 Task: Select "Click send".
Action: Mouse moved to (673, 73)
Screenshot: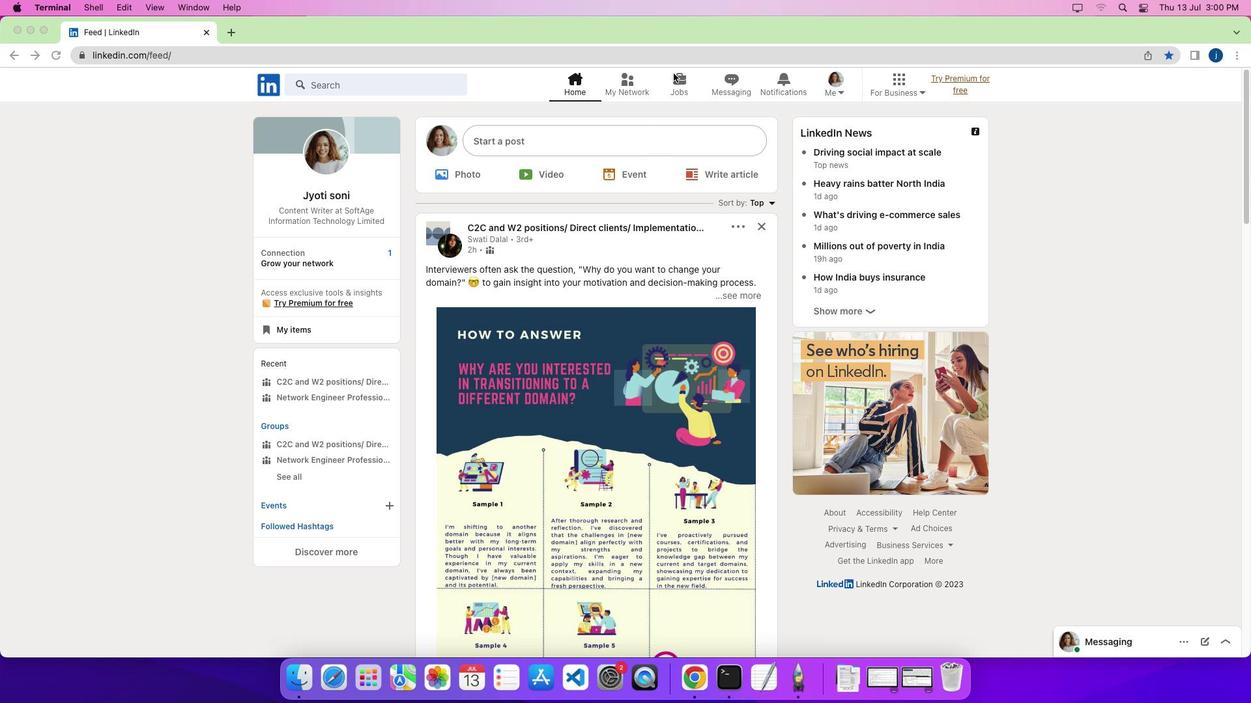 
Action: Mouse pressed left at (673, 73)
Screenshot: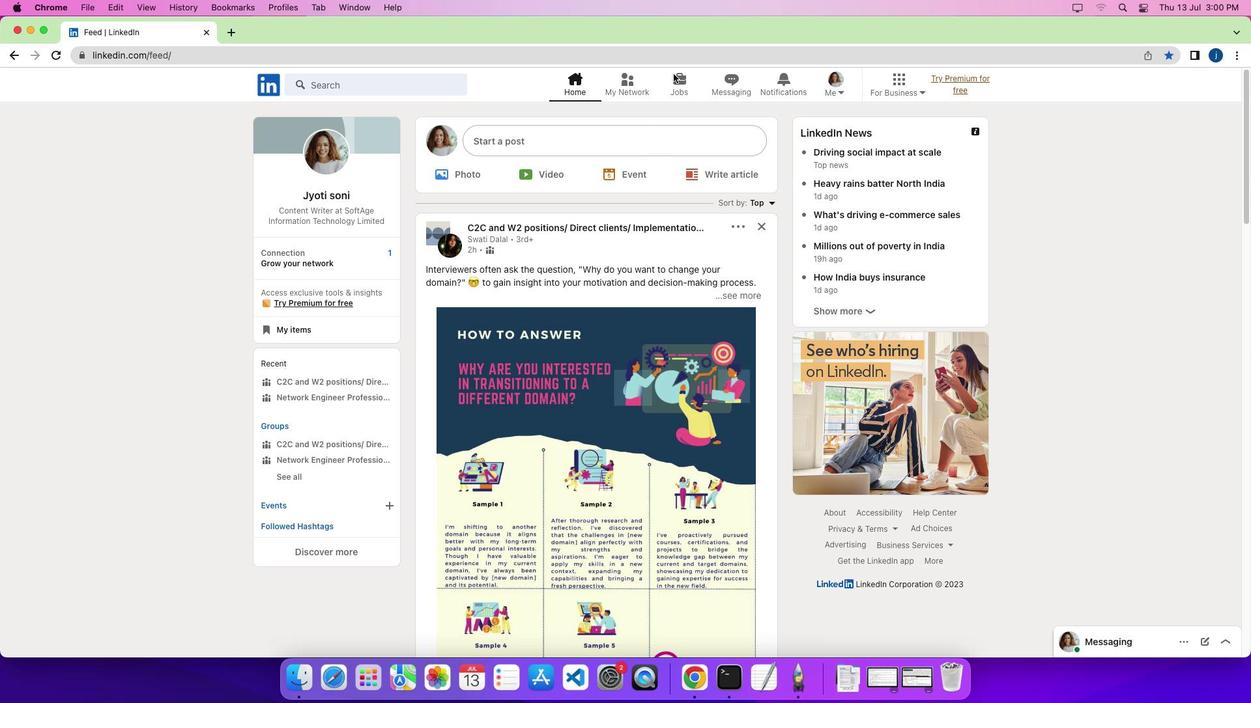 
Action: Mouse moved to (675, 74)
Screenshot: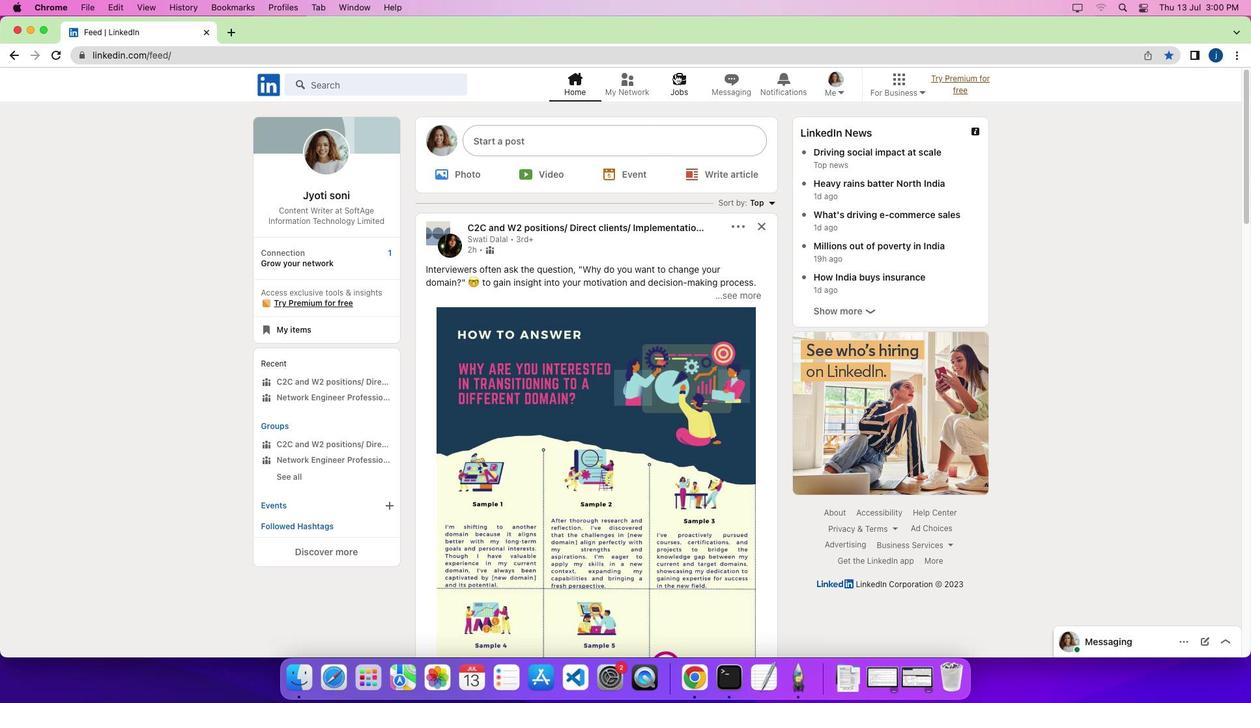 
Action: Mouse pressed left at (675, 74)
Screenshot: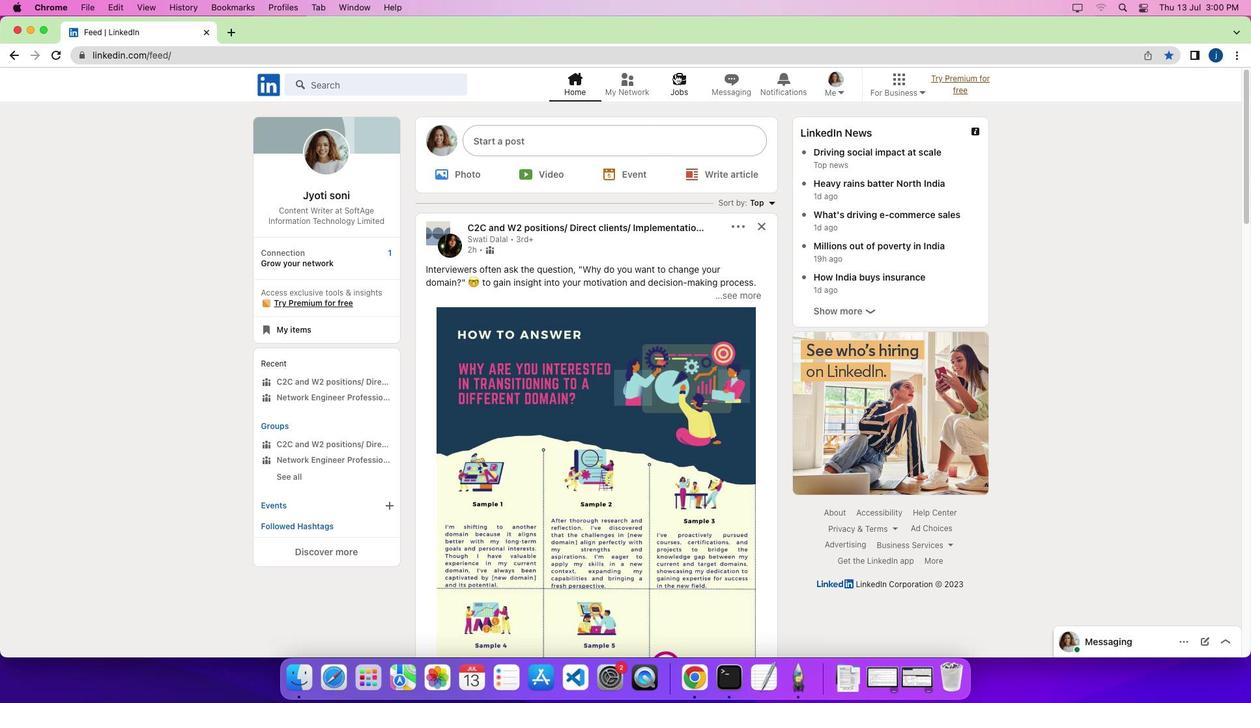 
Action: Mouse moved to (318, 348)
Screenshot: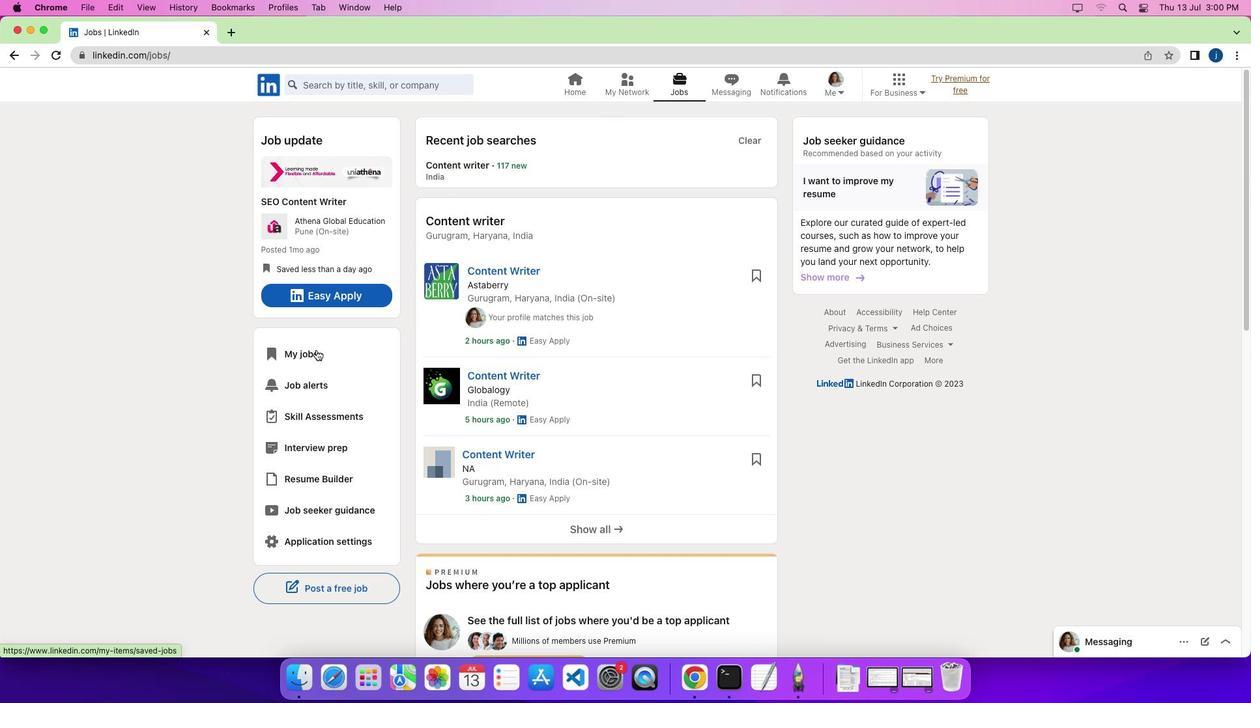 
Action: Mouse pressed left at (318, 348)
Screenshot: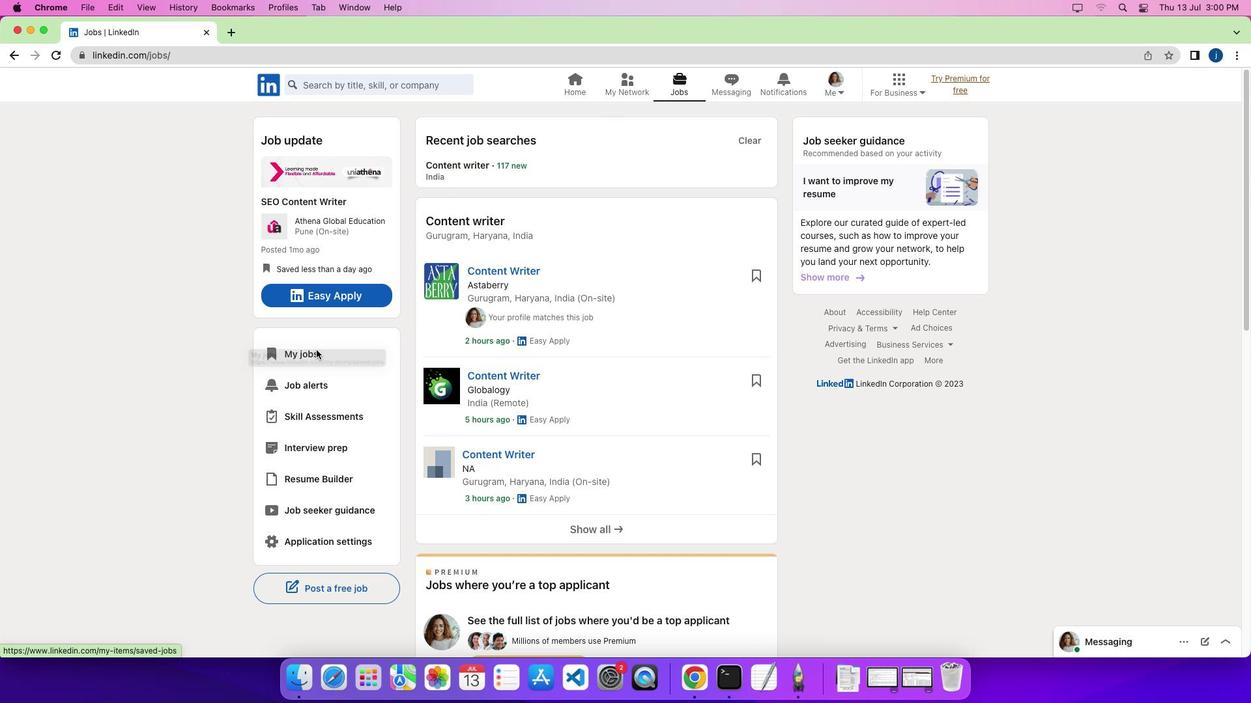 
Action: Mouse moved to (318, 351)
Screenshot: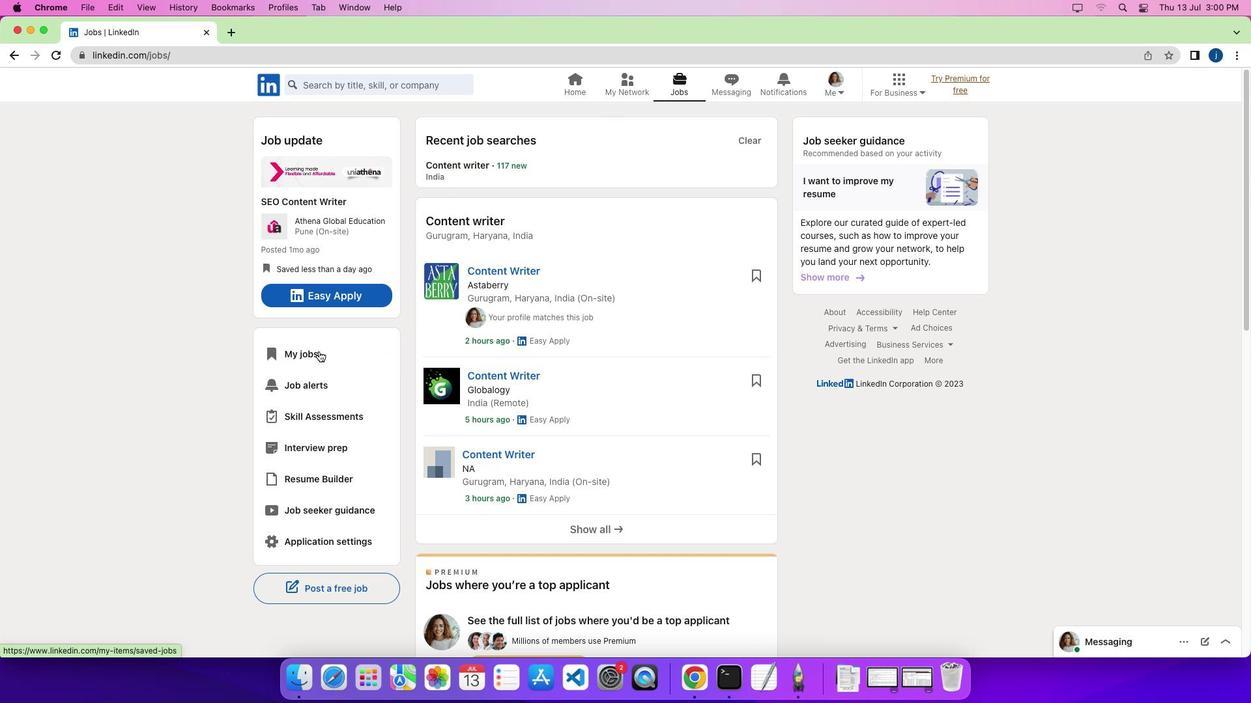 
Action: Mouse pressed left at (318, 351)
Screenshot: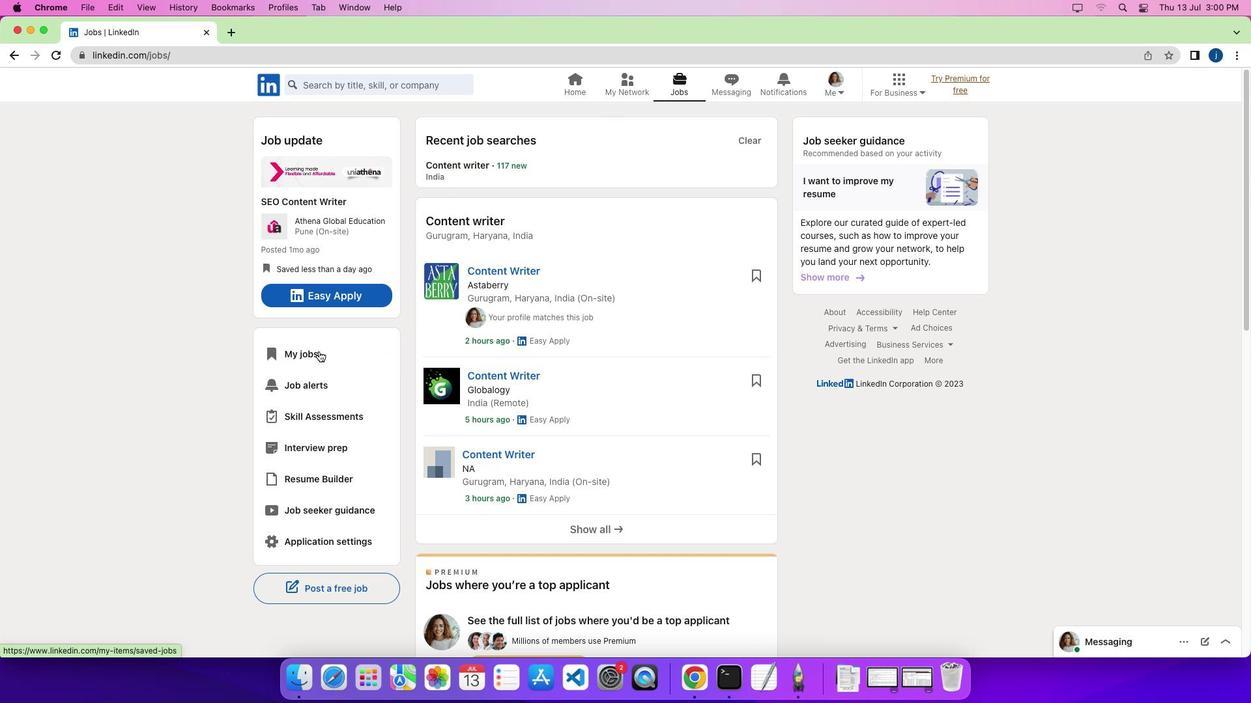 
Action: Mouse moved to (744, 194)
Screenshot: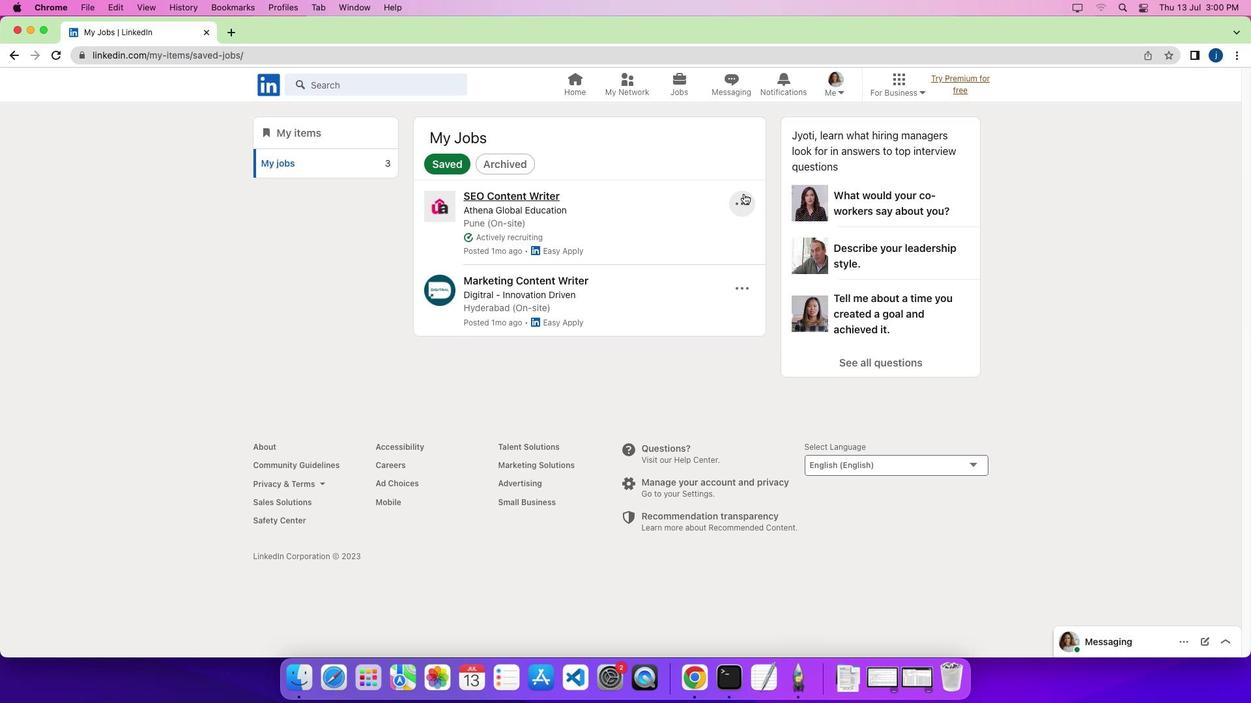 
Action: Mouse pressed left at (744, 194)
Screenshot: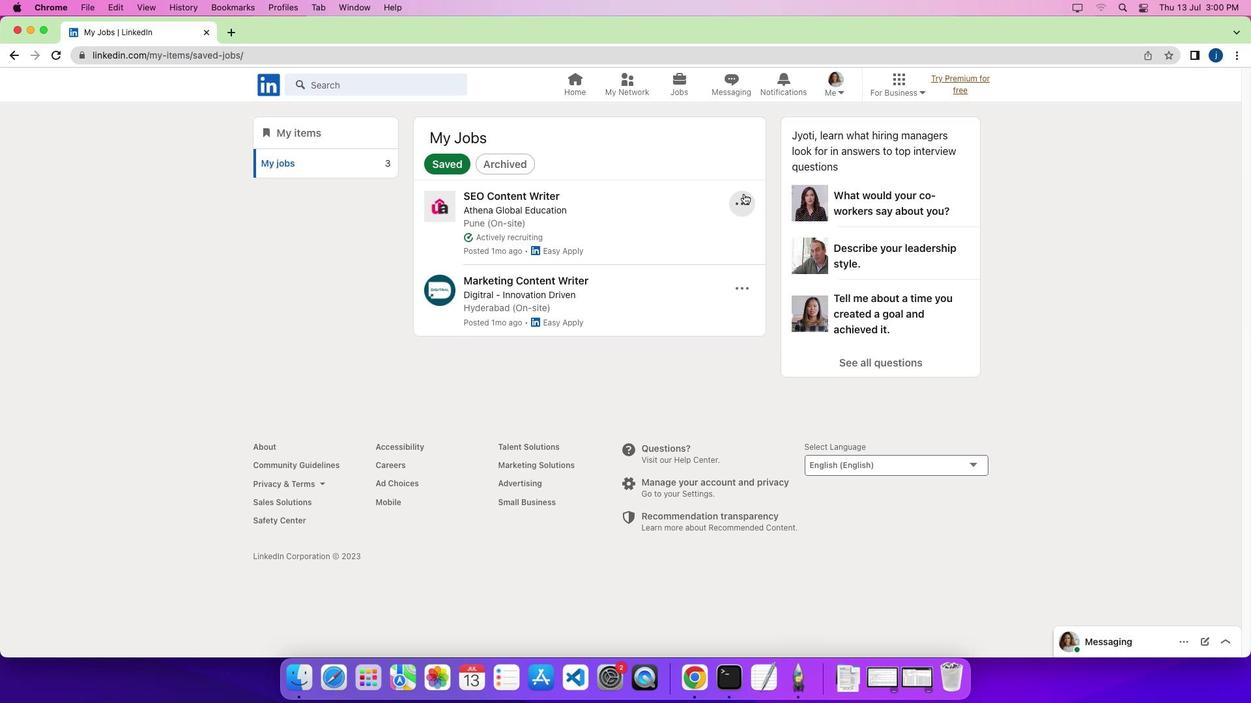 
Action: Mouse moved to (719, 256)
Screenshot: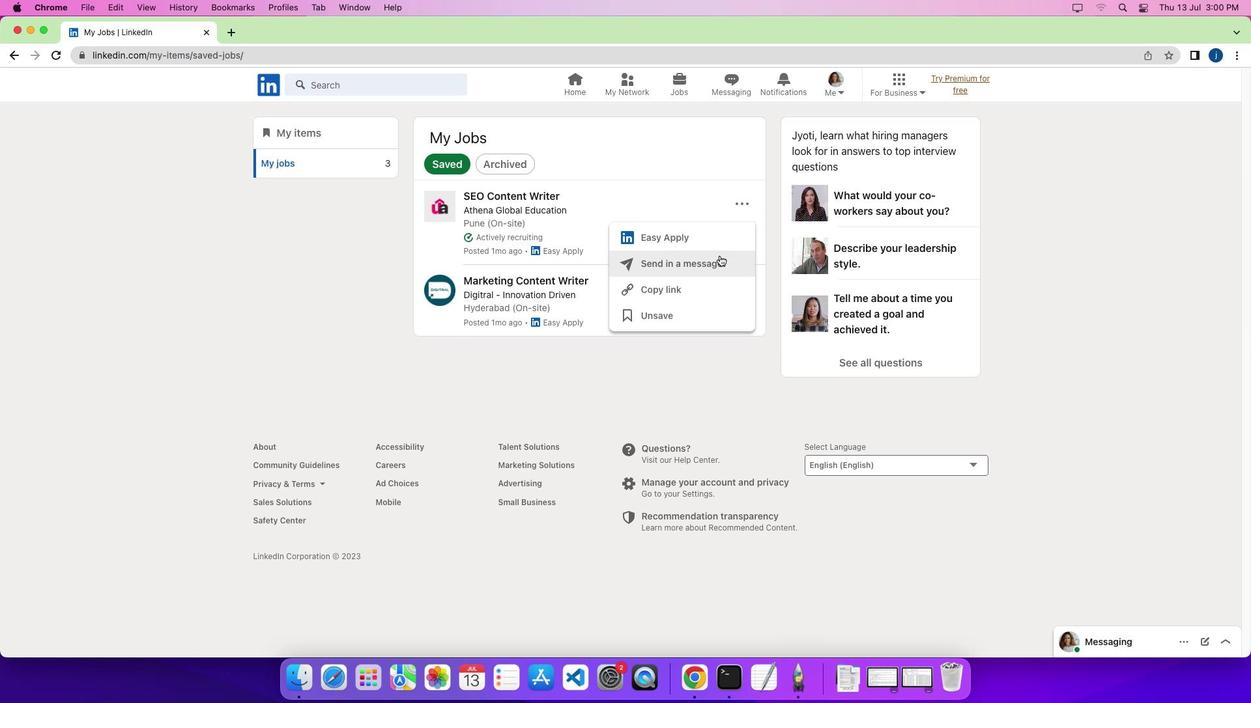 
Action: Mouse pressed left at (719, 256)
Screenshot: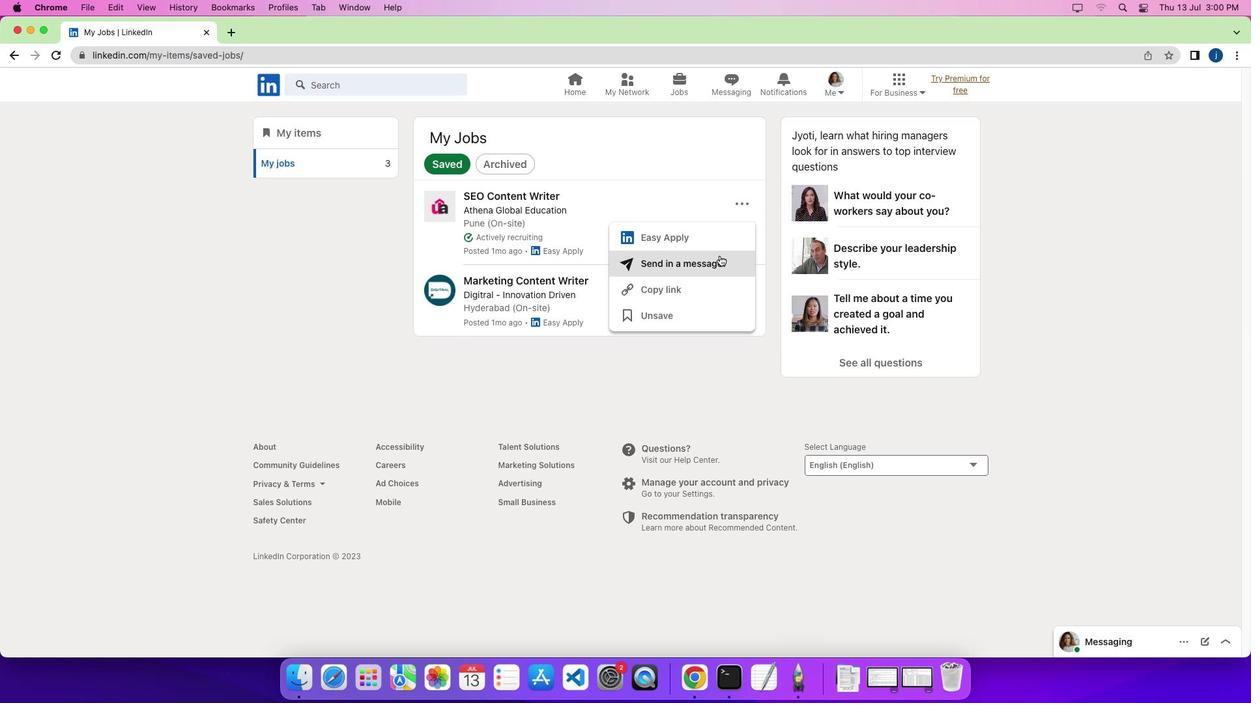 
Action: Mouse moved to (1021, 651)
Screenshot: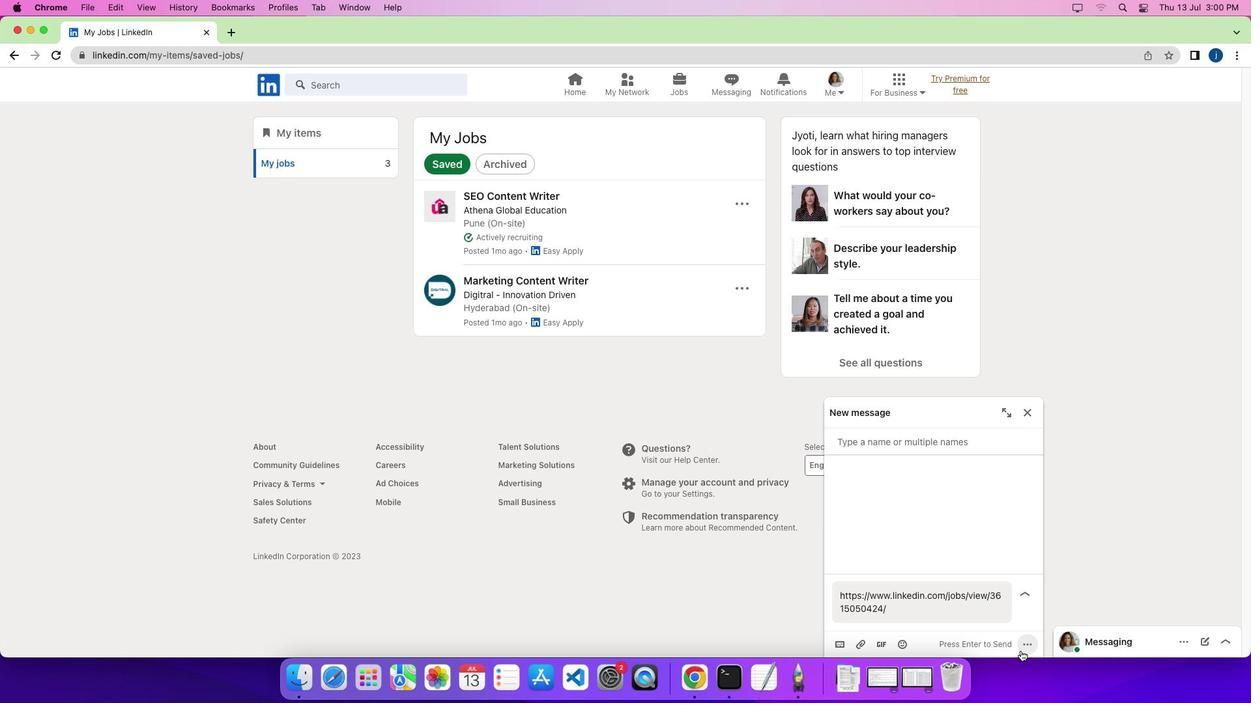 
Action: Mouse pressed left at (1021, 651)
Screenshot: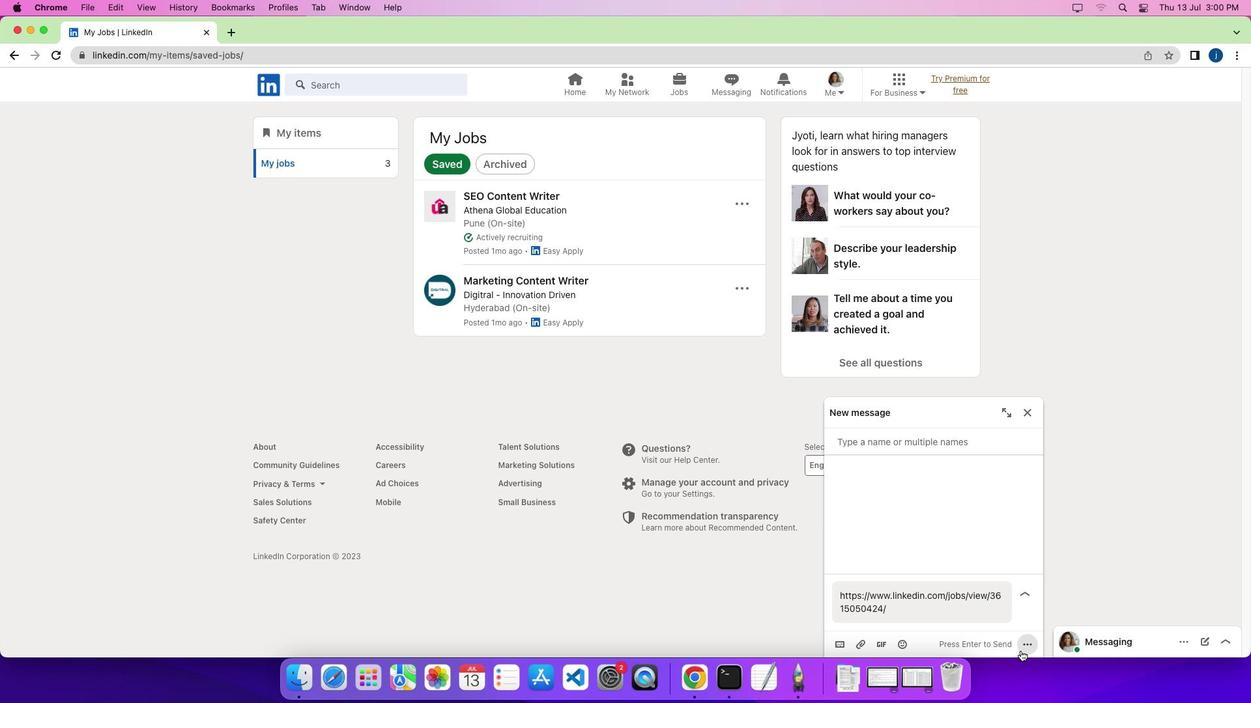 
Action: Mouse moved to (942, 598)
Screenshot: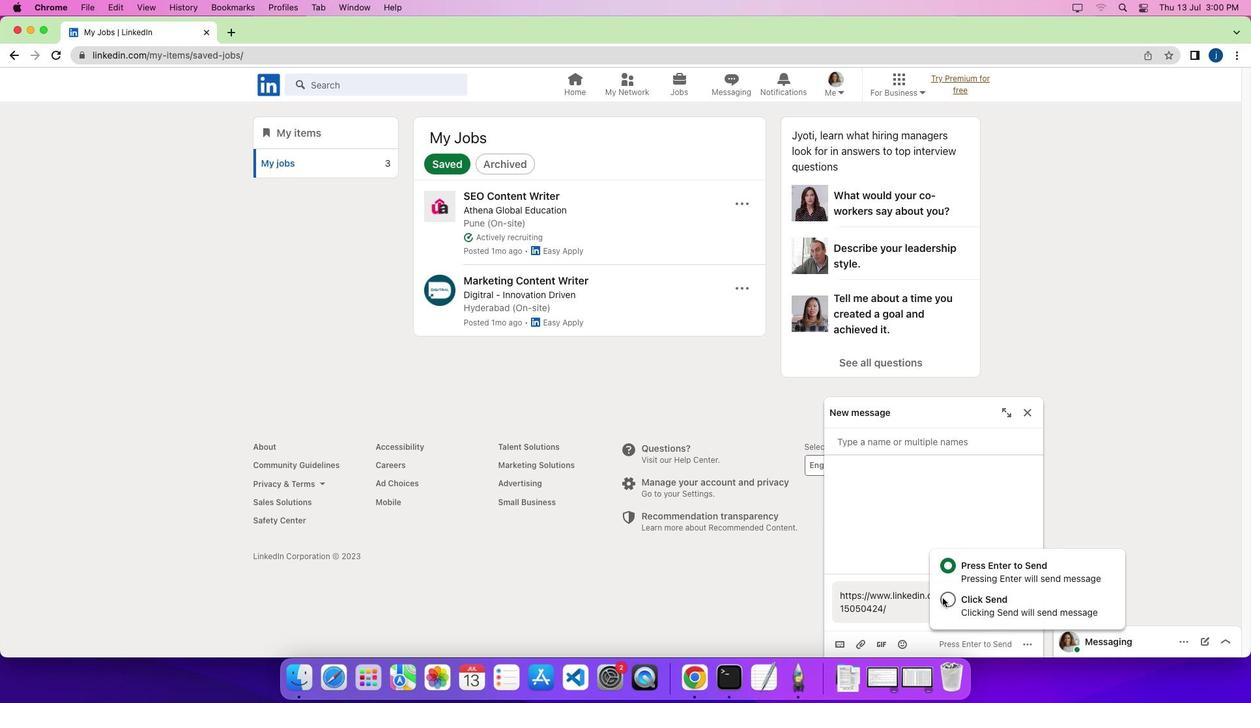 
Action: Mouse pressed left at (942, 598)
Screenshot: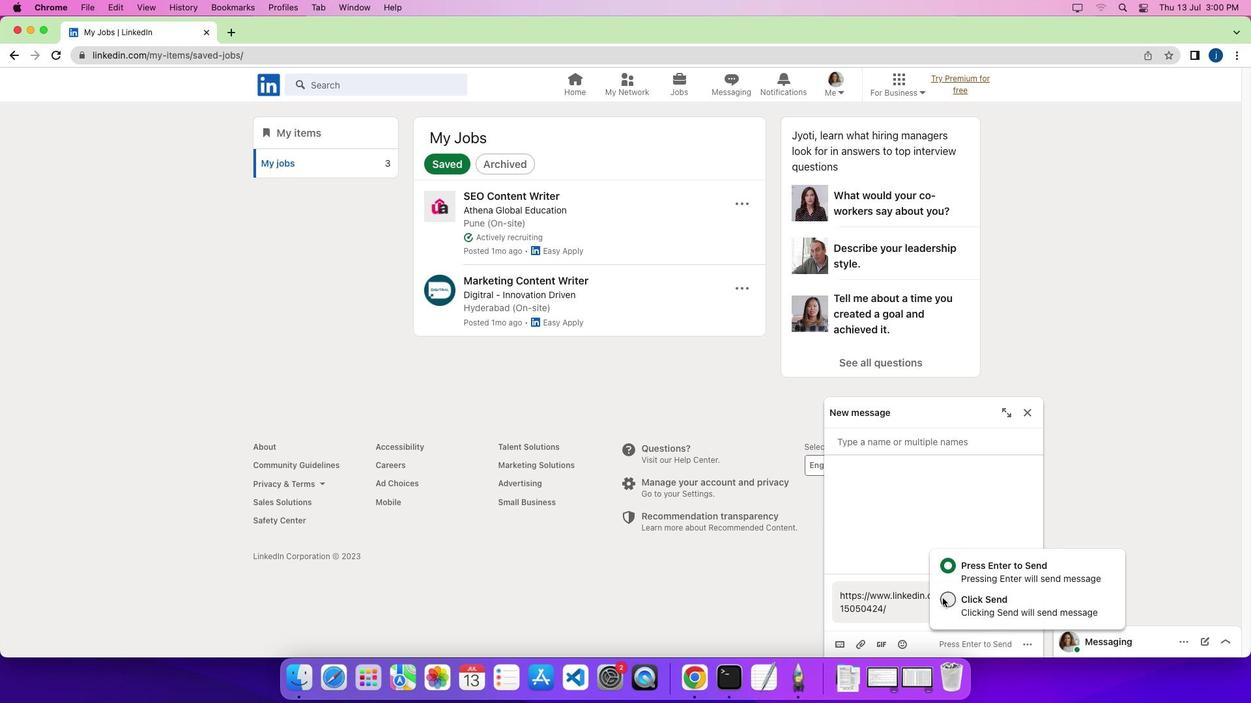 
Action: Mouse moved to (973, 606)
Screenshot: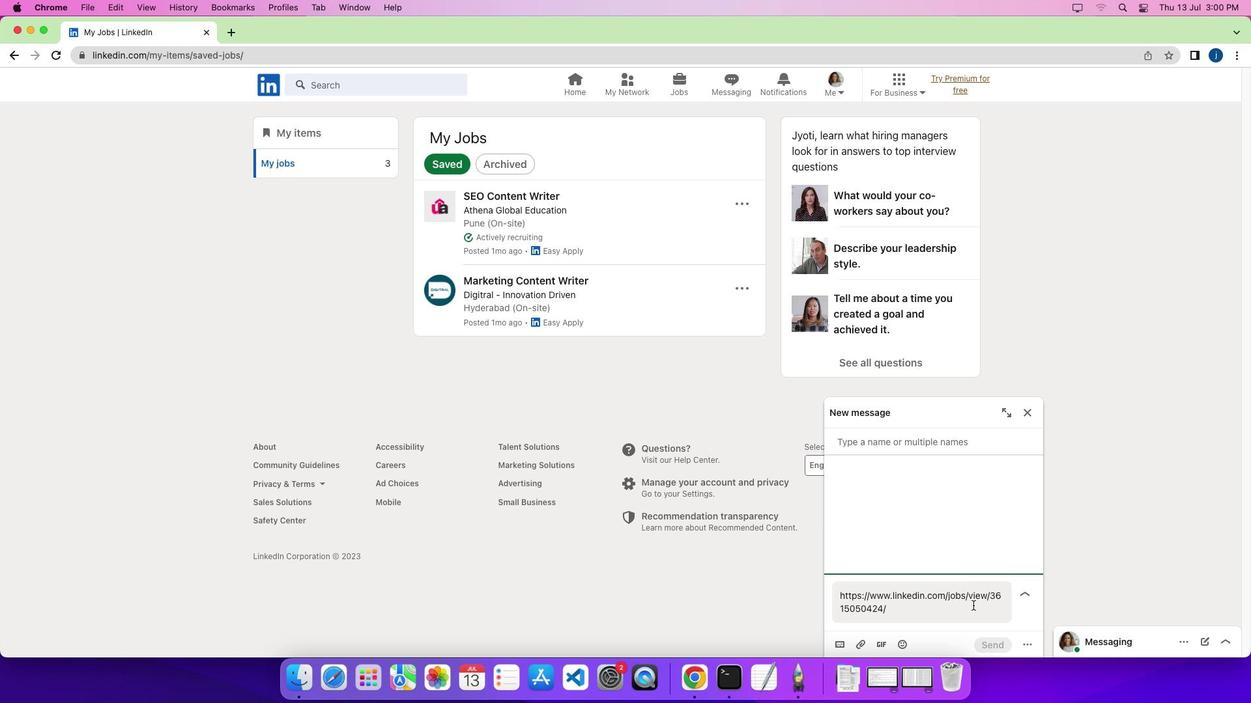 
